 Task: Set the terrestrial reception parameters bandwidth to 10 MHz.
Action: Mouse moved to (92, 15)
Screenshot: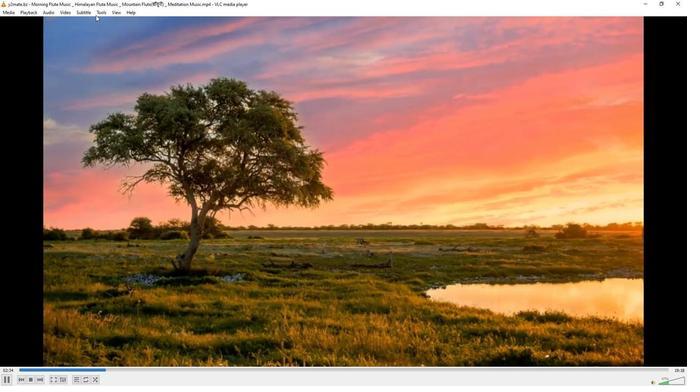 
Action: Mouse pressed left at (92, 15)
Screenshot: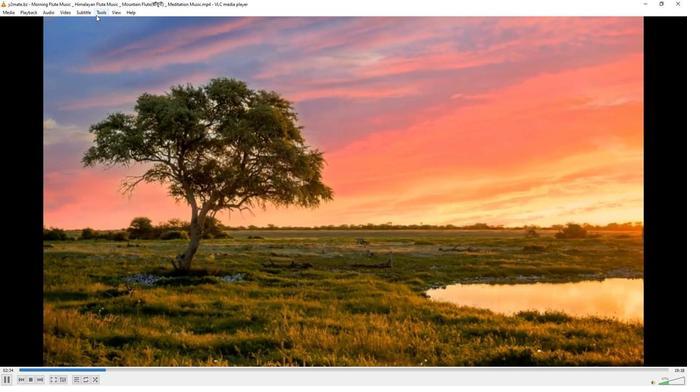 
Action: Mouse moved to (110, 96)
Screenshot: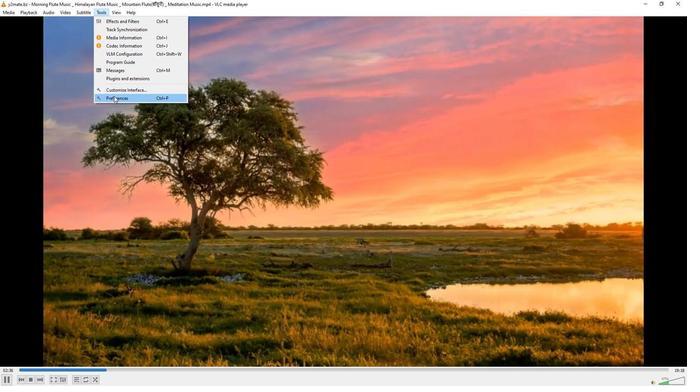 
Action: Mouse pressed left at (110, 96)
Screenshot: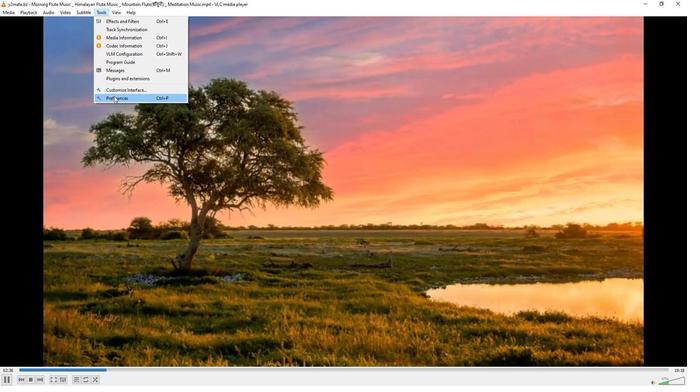 
Action: Mouse moved to (227, 314)
Screenshot: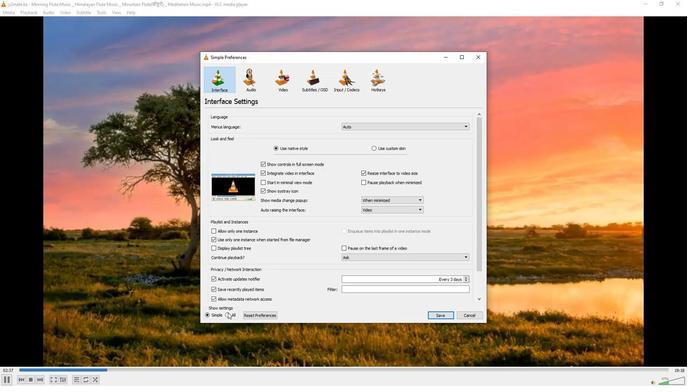 
Action: Mouse pressed left at (227, 314)
Screenshot: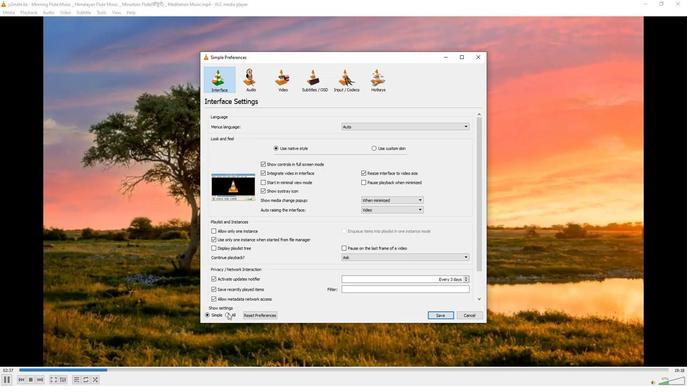 
Action: Mouse moved to (213, 195)
Screenshot: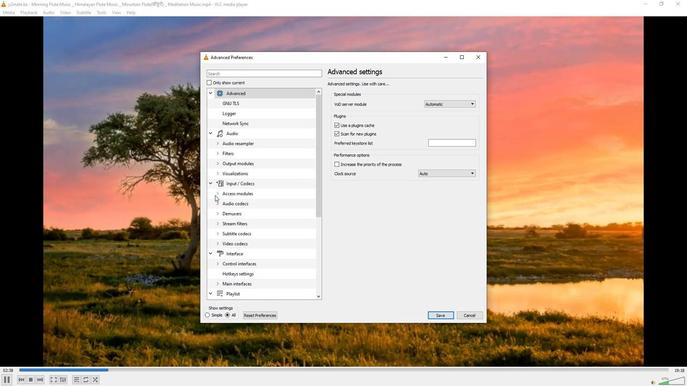 
Action: Mouse pressed left at (213, 195)
Screenshot: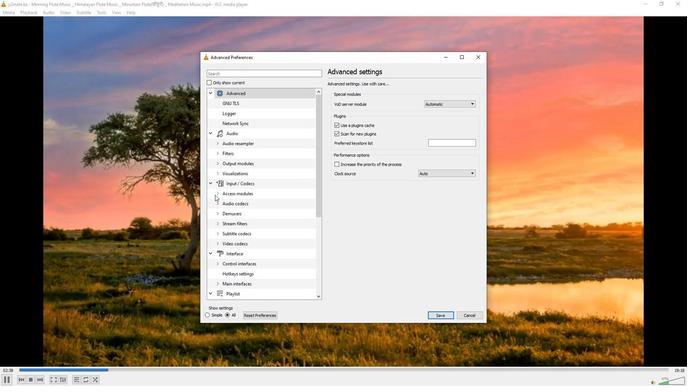 
Action: Mouse moved to (241, 256)
Screenshot: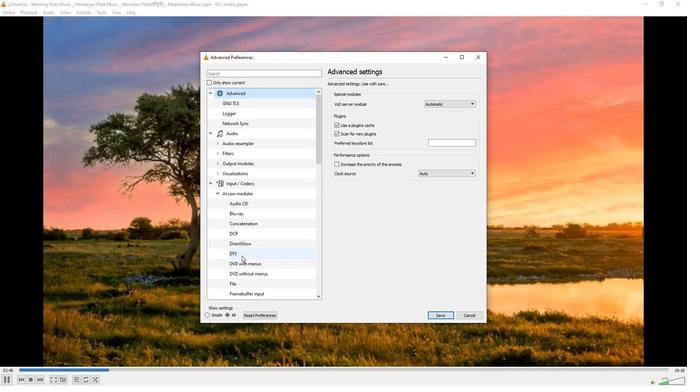 
Action: Mouse pressed left at (241, 256)
Screenshot: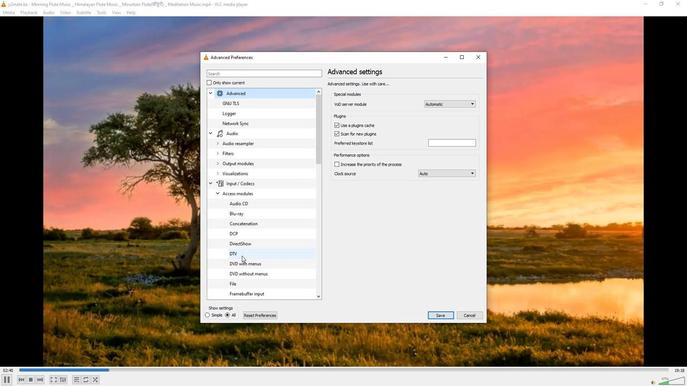
Action: Mouse moved to (465, 142)
Screenshot: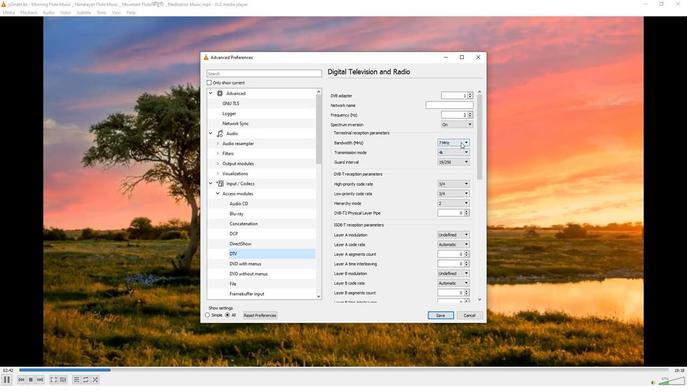 
Action: Mouse pressed left at (465, 142)
Screenshot: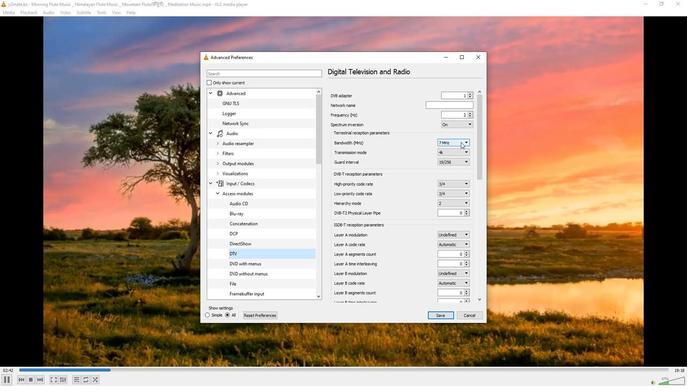 
Action: Mouse moved to (462, 153)
Screenshot: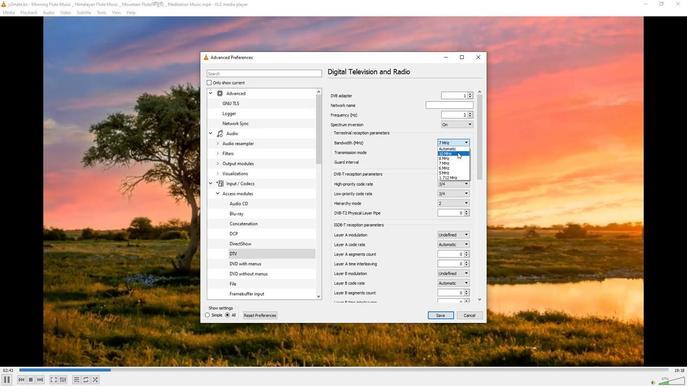 
Action: Mouse pressed left at (462, 153)
Screenshot: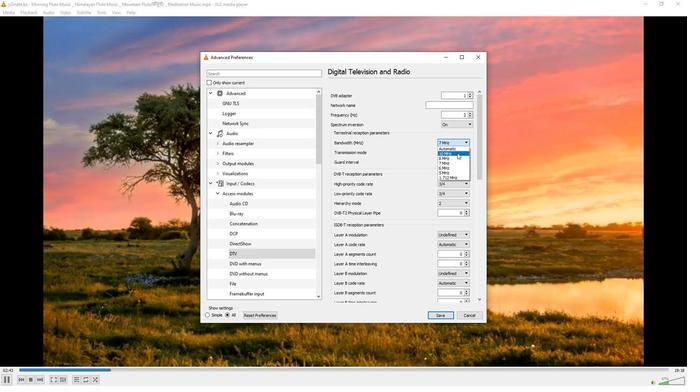 
Action: Mouse moved to (405, 152)
Screenshot: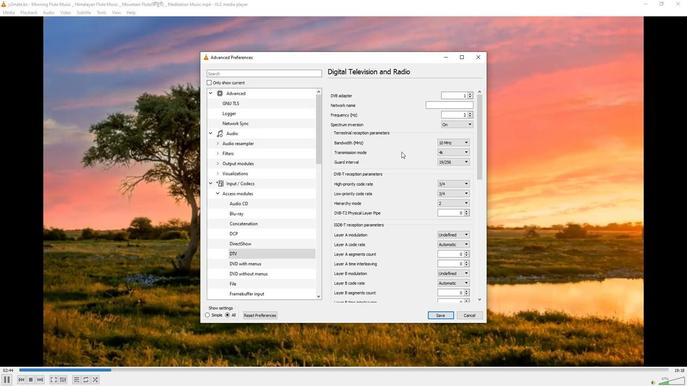 
